 Task: Search the "email resources" of Zendesk.
Action: Mouse moved to (1327, 99)
Screenshot: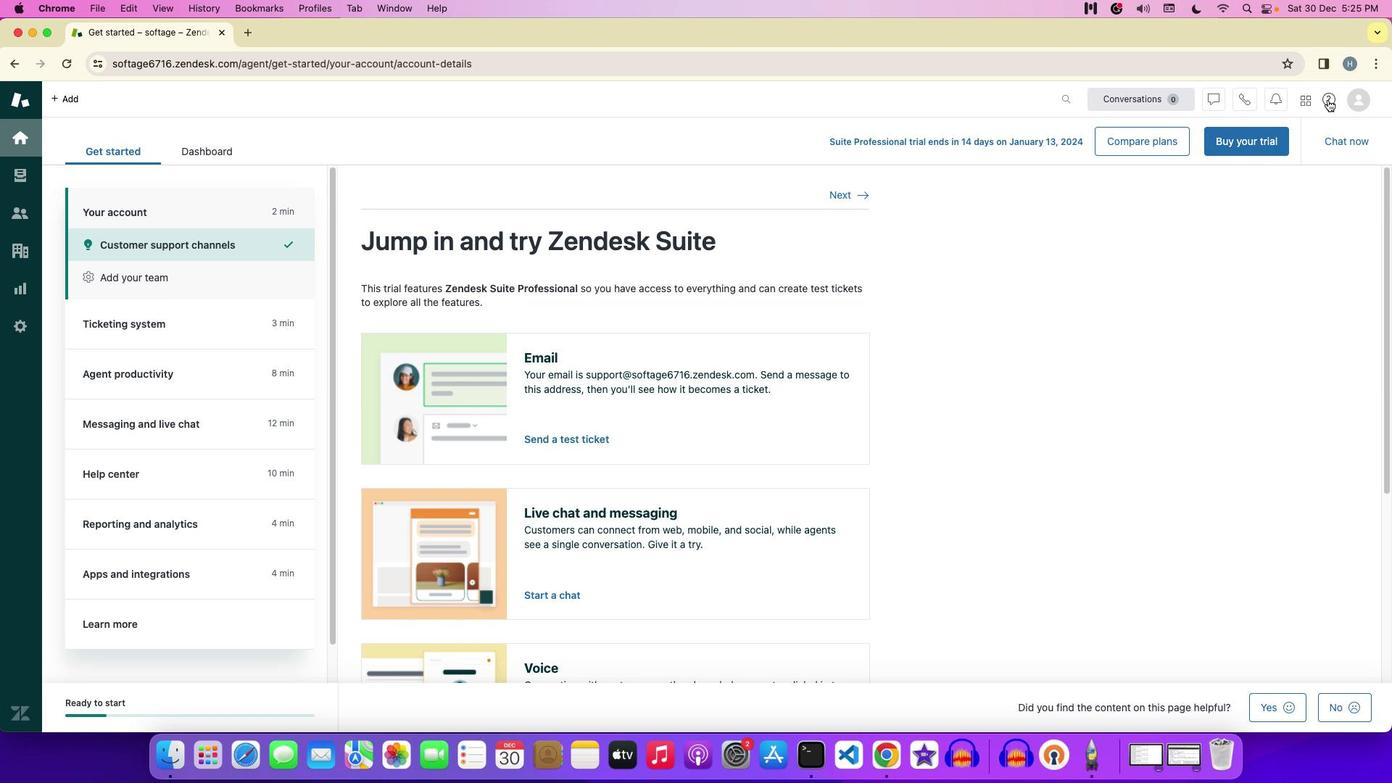 
Action: Mouse pressed left at (1327, 99)
Screenshot: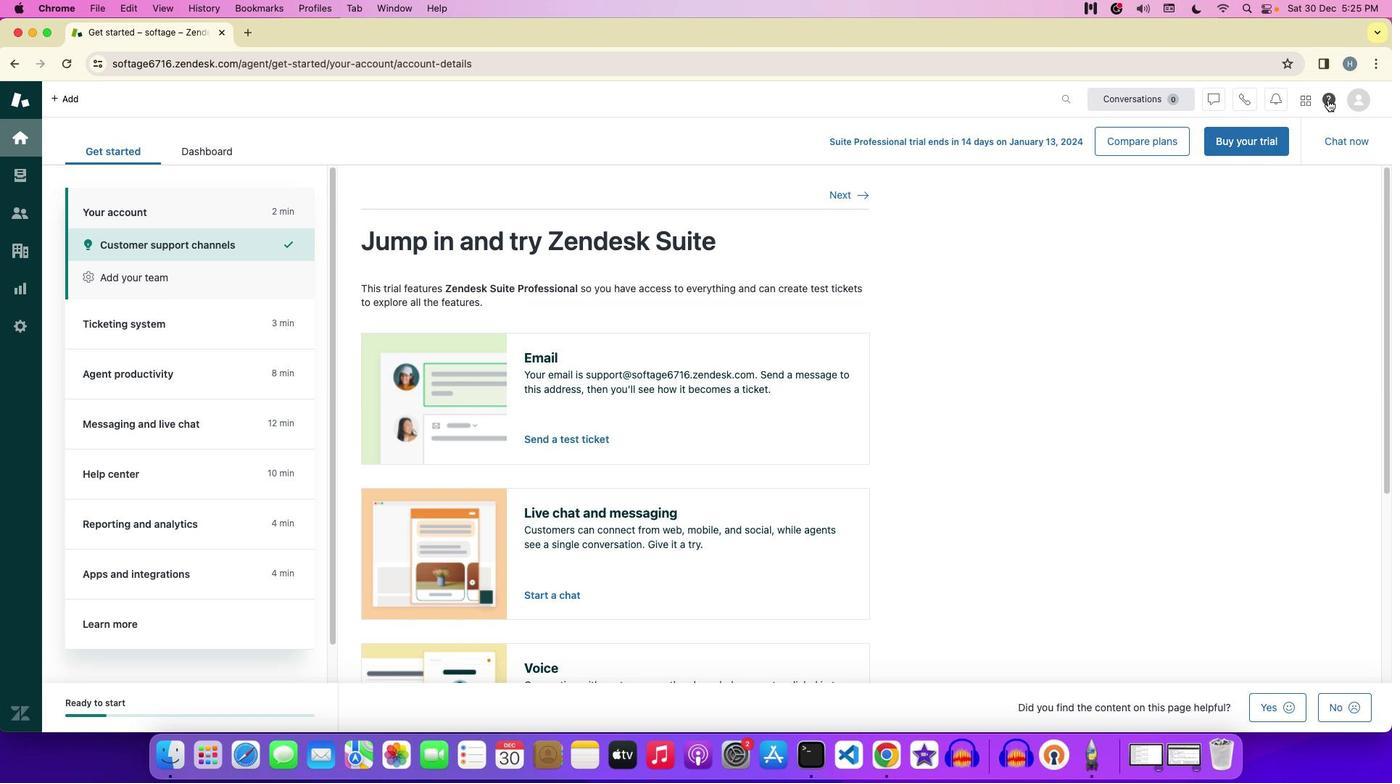 
Action: Mouse moved to (1268, 216)
Screenshot: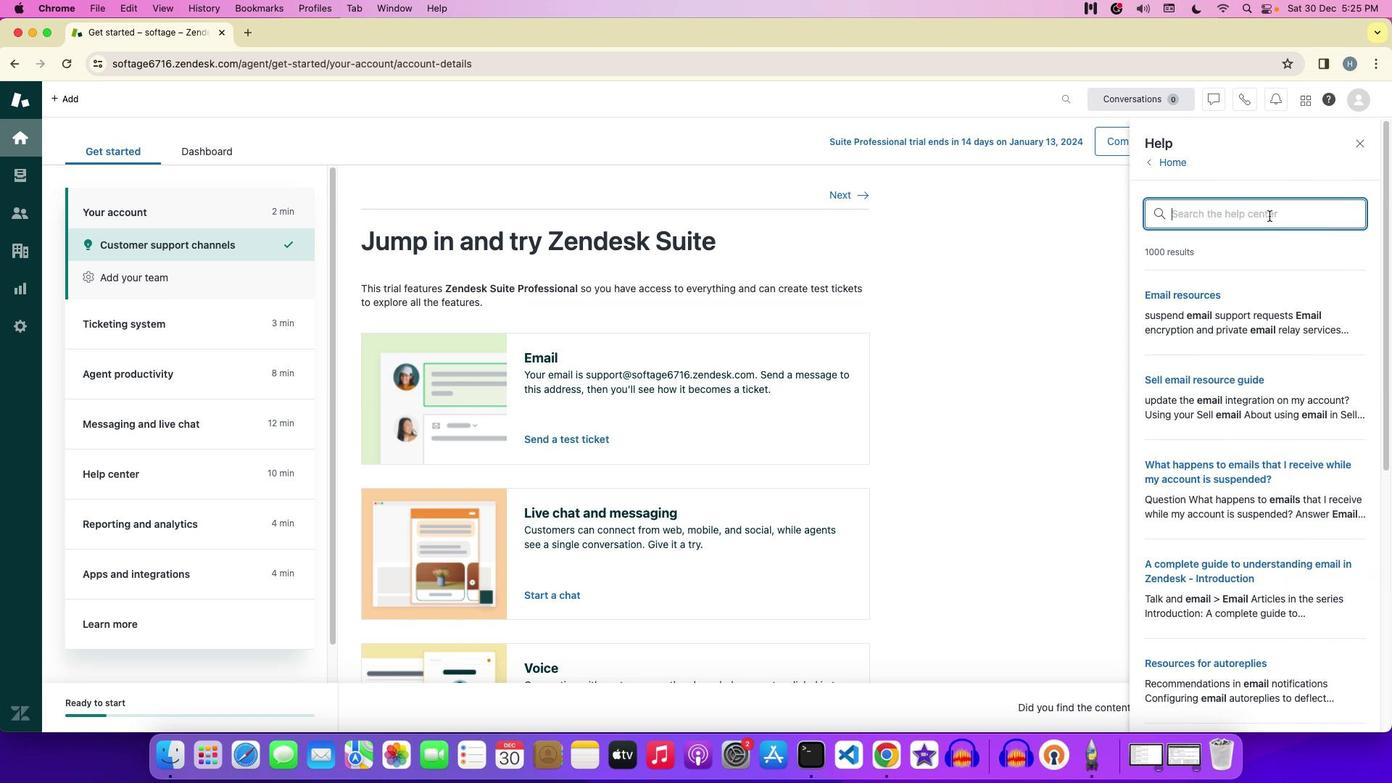
Action: Mouse pressed left at (1268, 216)
Screenshot: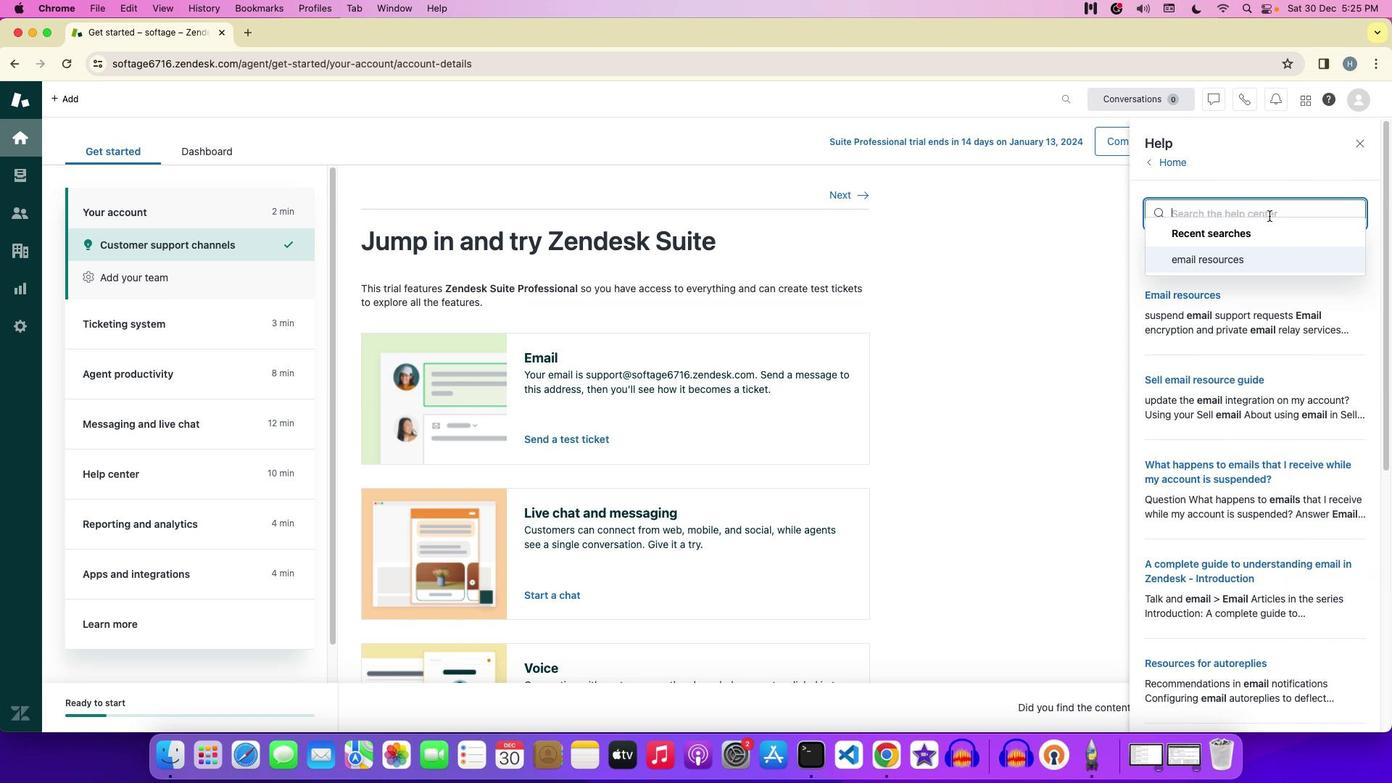 
Action: Key pressed 'e''m''a''i''l'Key.space'r''e''s''o''u''r''c''e''s'Key.enter
Screenshot: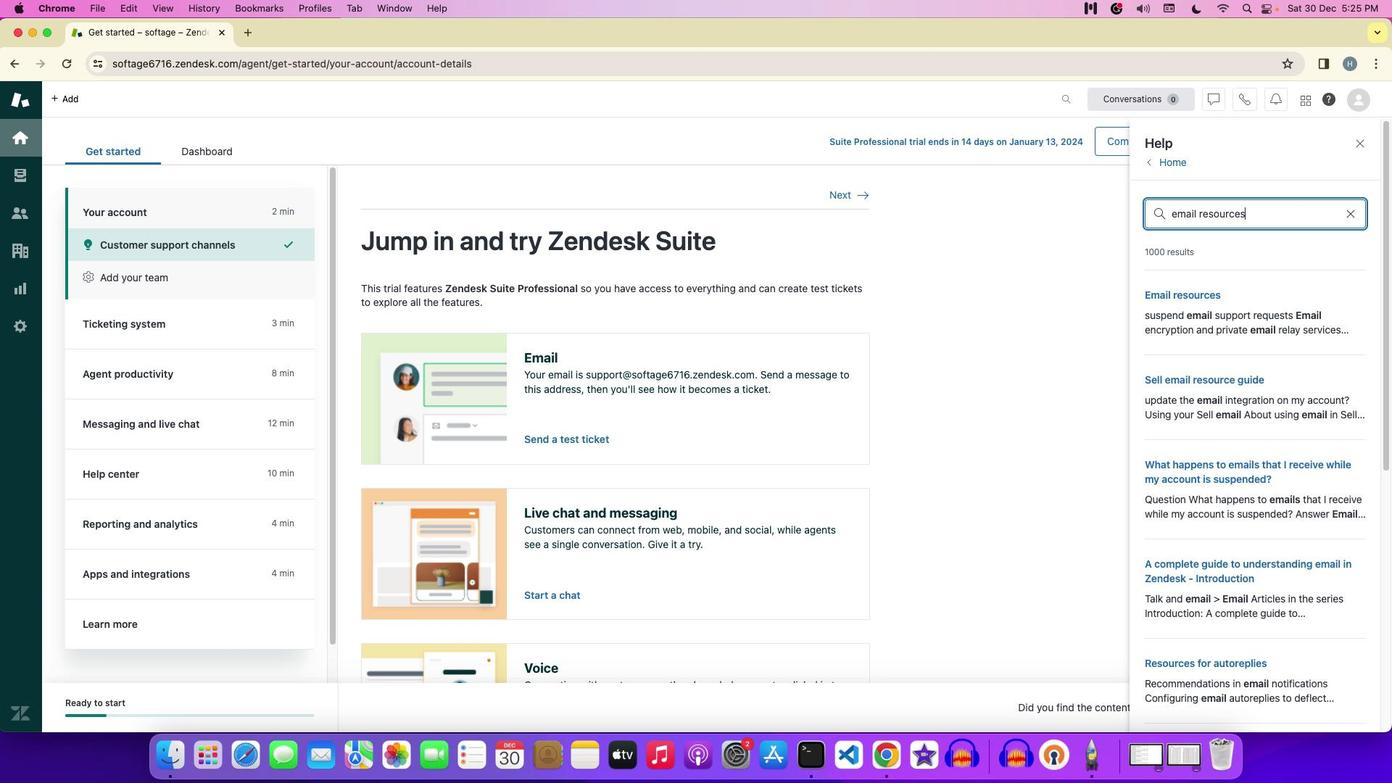 
Action: Mouse moved to (1285, 221)
Screenshot: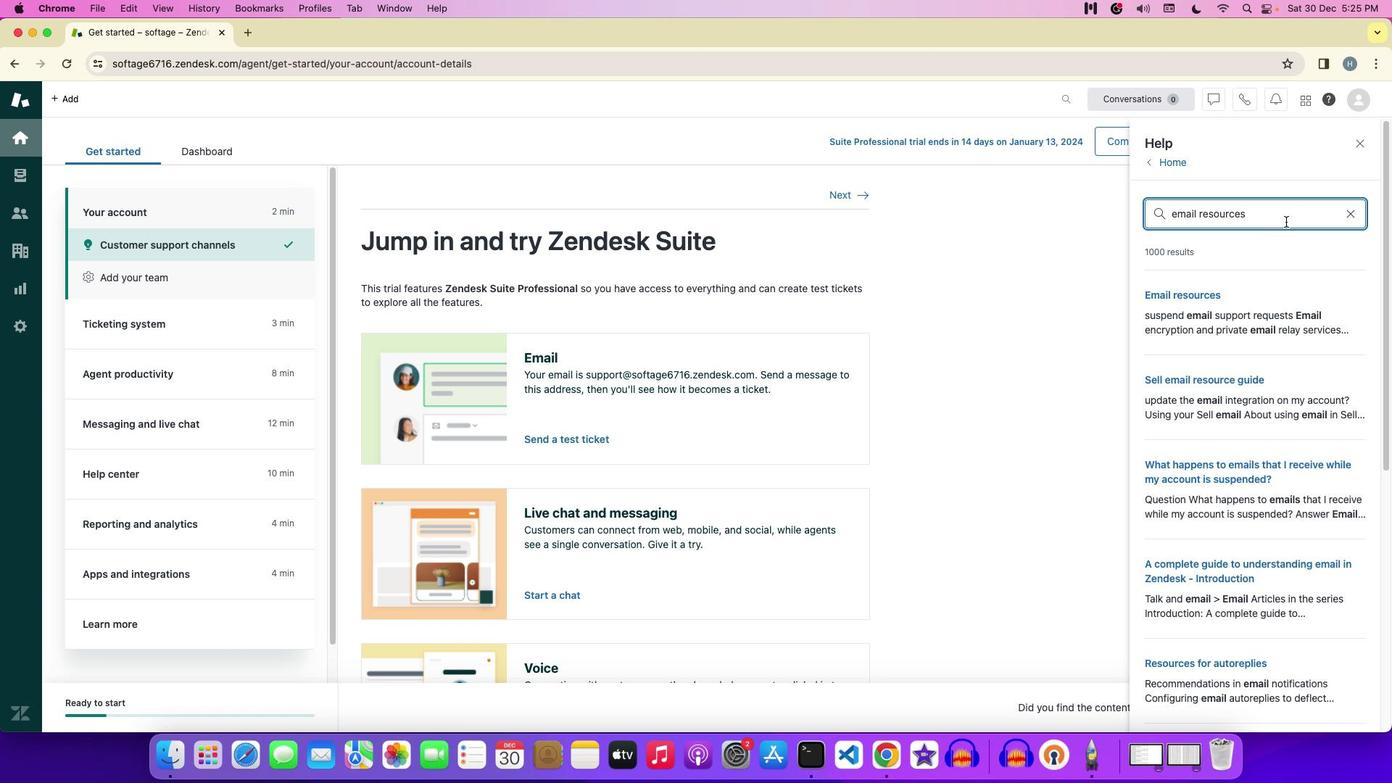 
Action: Mouse pressed left at (1285, 221)
Screenshot: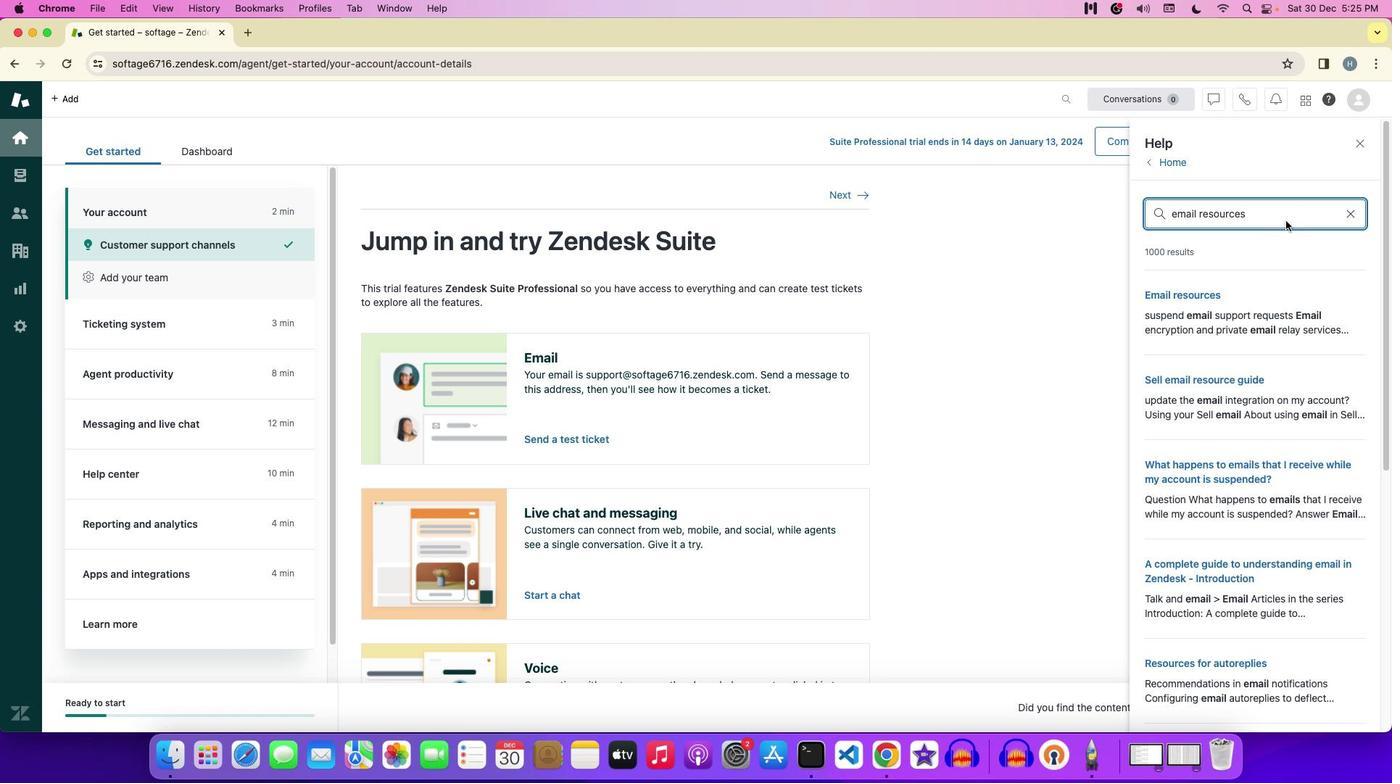 
Action: Mouse moved to (1285, 221)
Screenshot: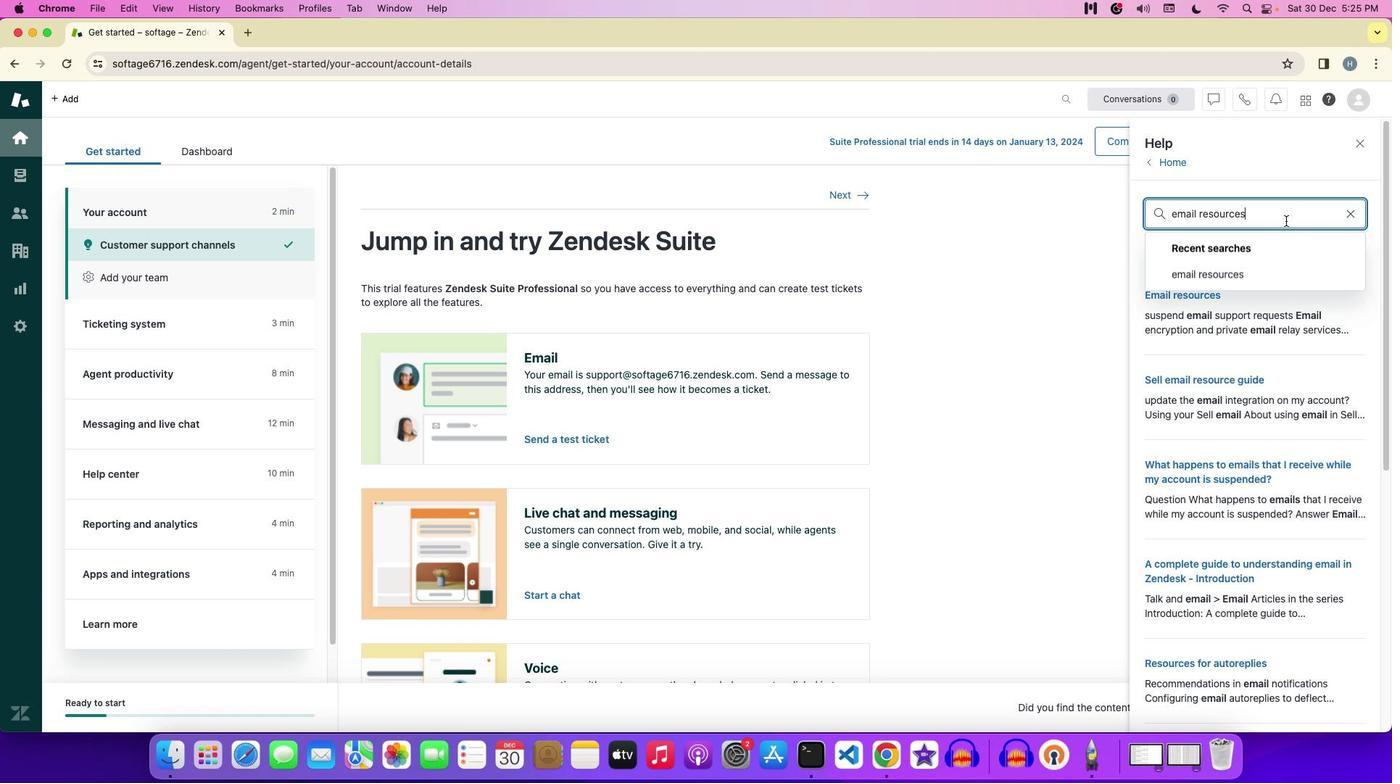 
Action: Key pressed Key.enter
Screenshot: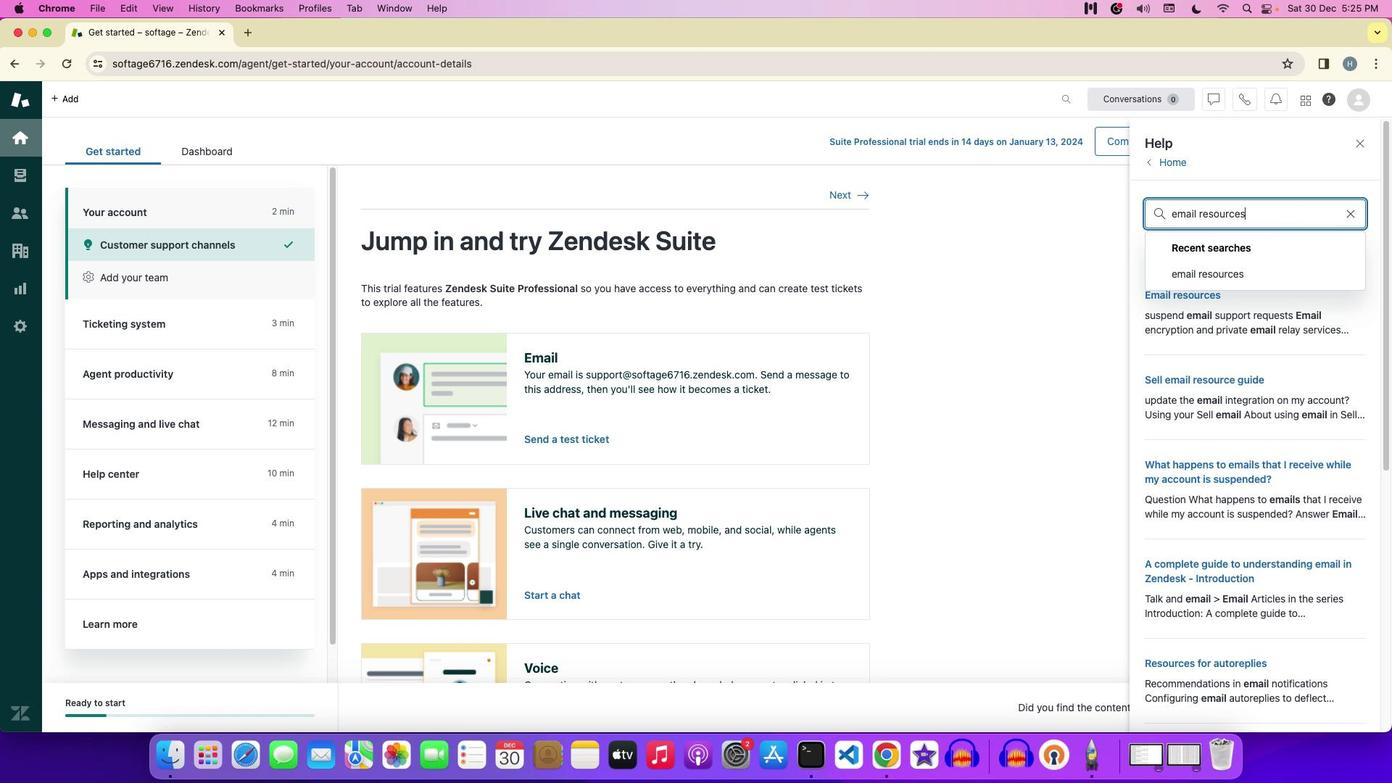 
Action: Mouse moved to (1289, 243)
Screenshot: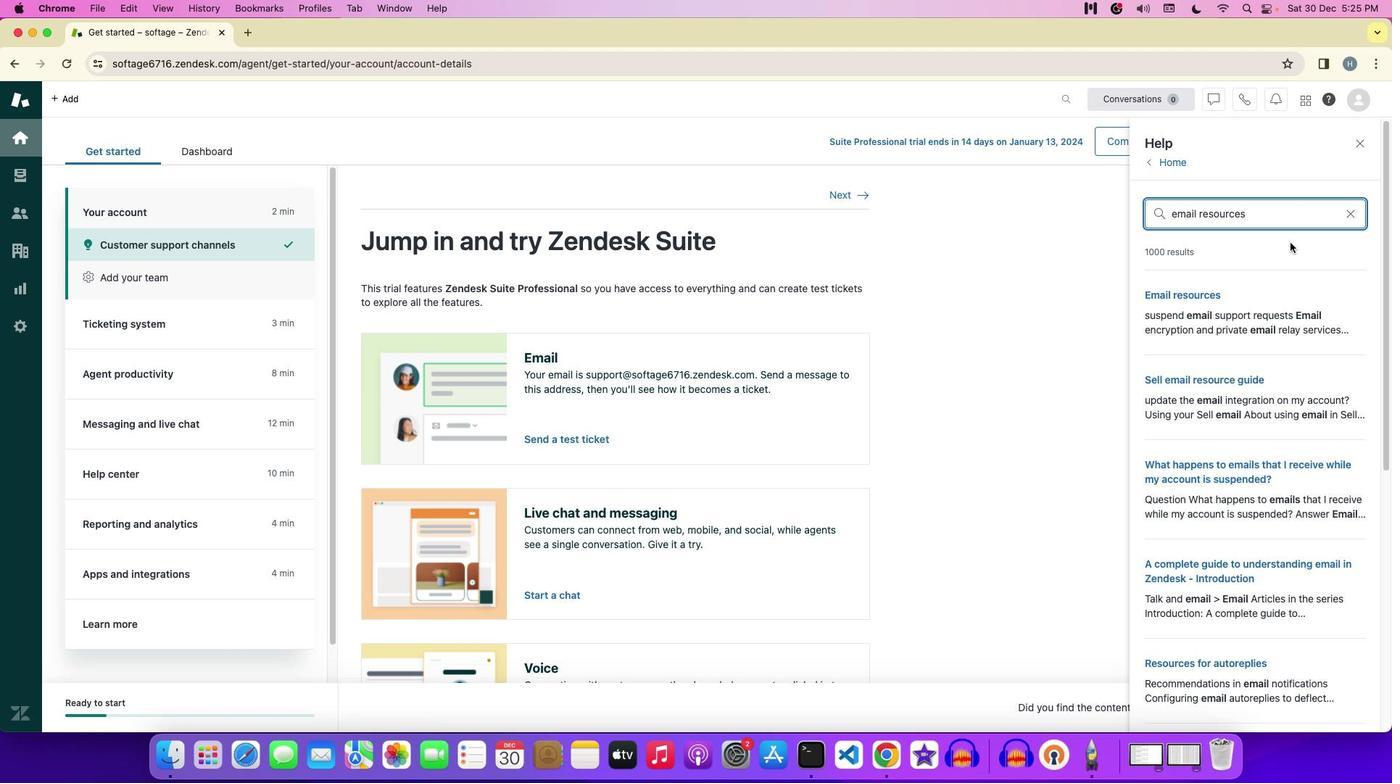
